 Task: Add Barbara's Corn Flakes to the cart.
Action: Mouse moved to (613, 229)
Screenshot: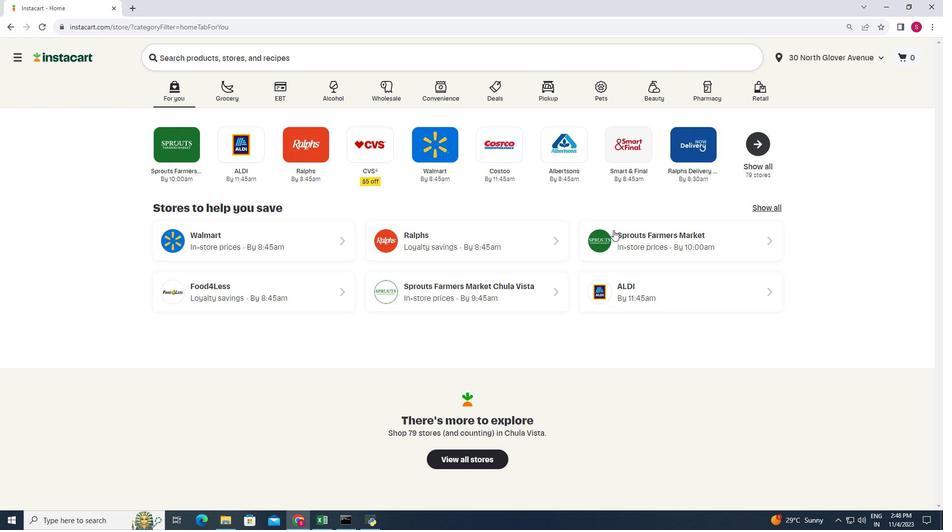 
Action: Mouse pressed left at (613, 229)
Screenshot: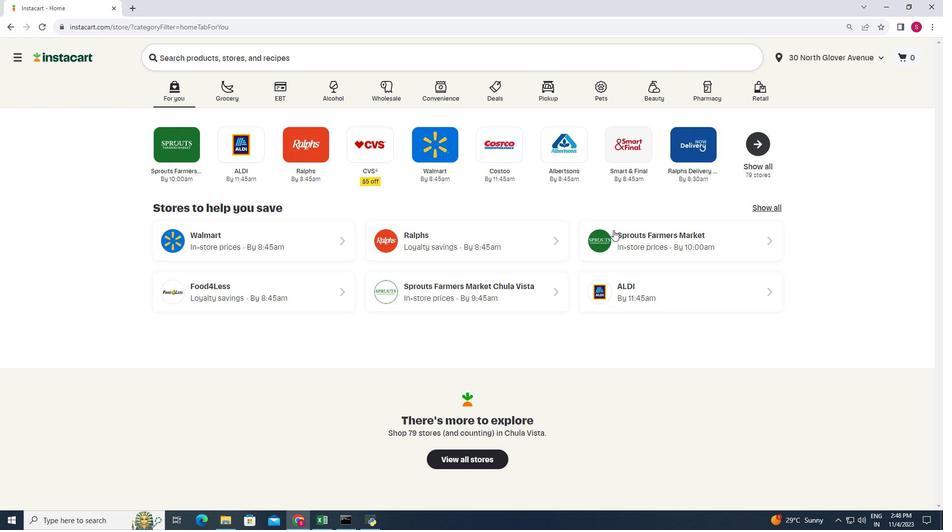 
Action: Mouse moved to (38, 269)
Screenshot: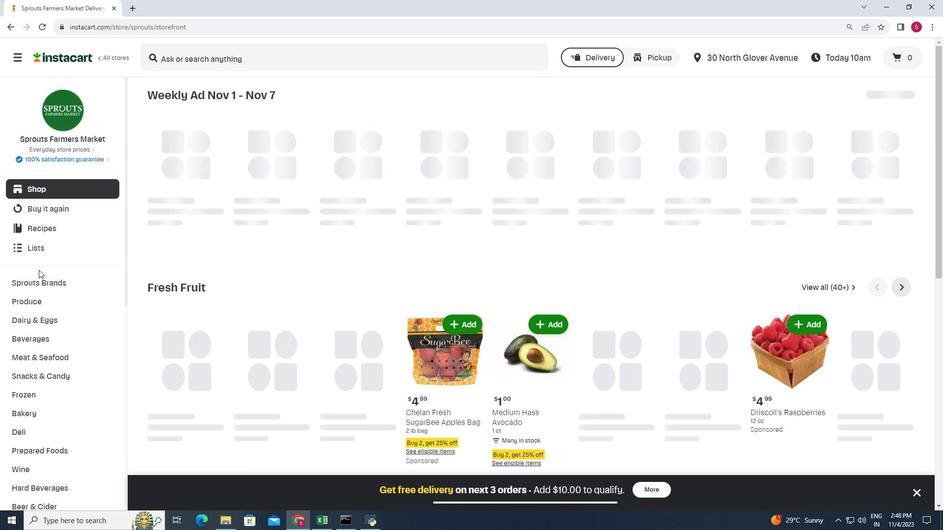 
Action: Mouse scrolled (38, 269) with delta (0, 0)
Screenshot: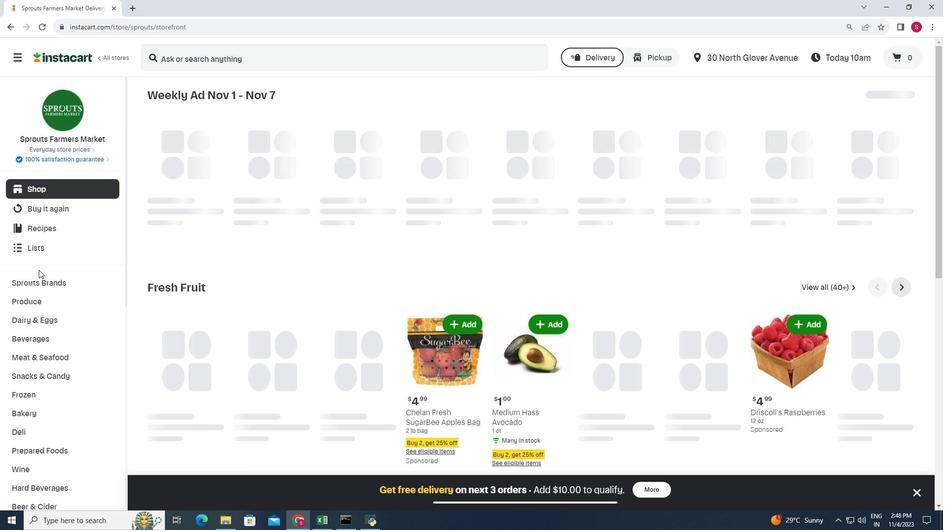 
Action: Mouse scrolled (38, 269) with delta (0, 0)
Screenshot: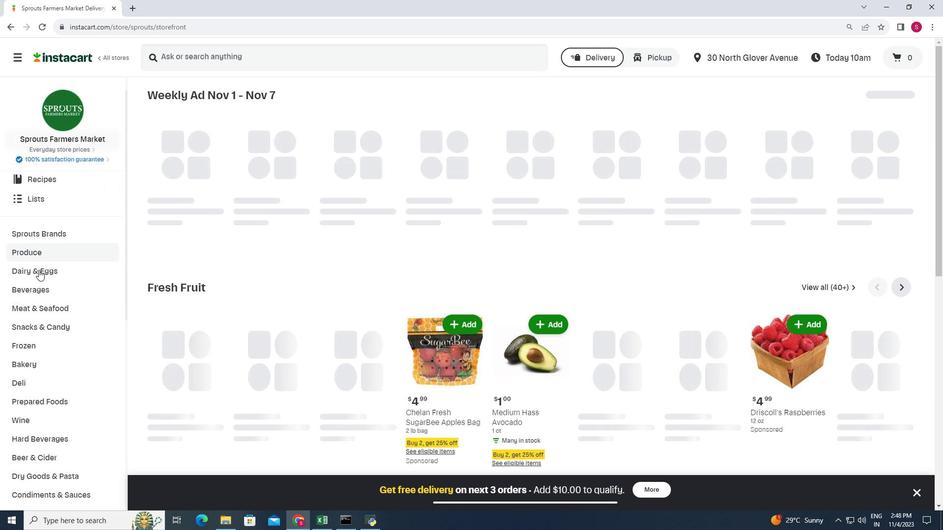 
Action: Mouse moved to (41, 267)
Screenshot: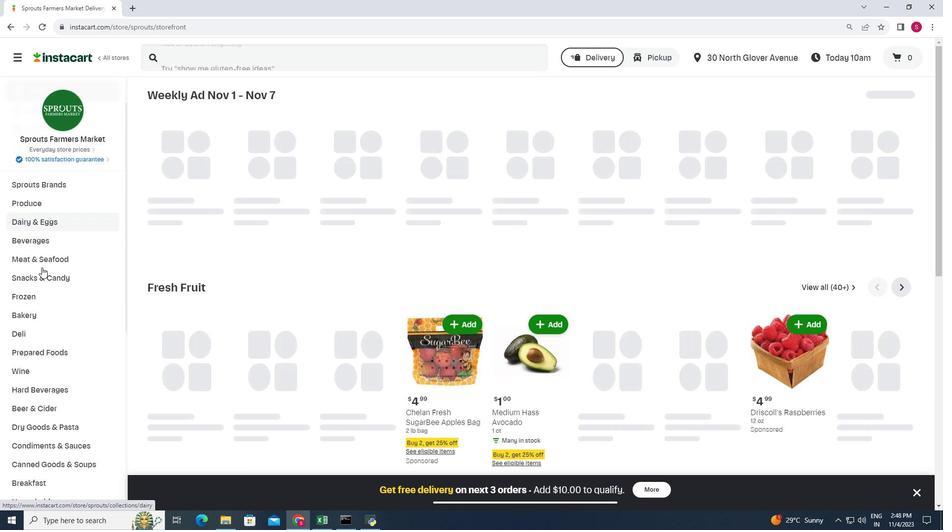 
Action: Mouse scrolled (41, 266) with delta (0, 0)
Screenshot: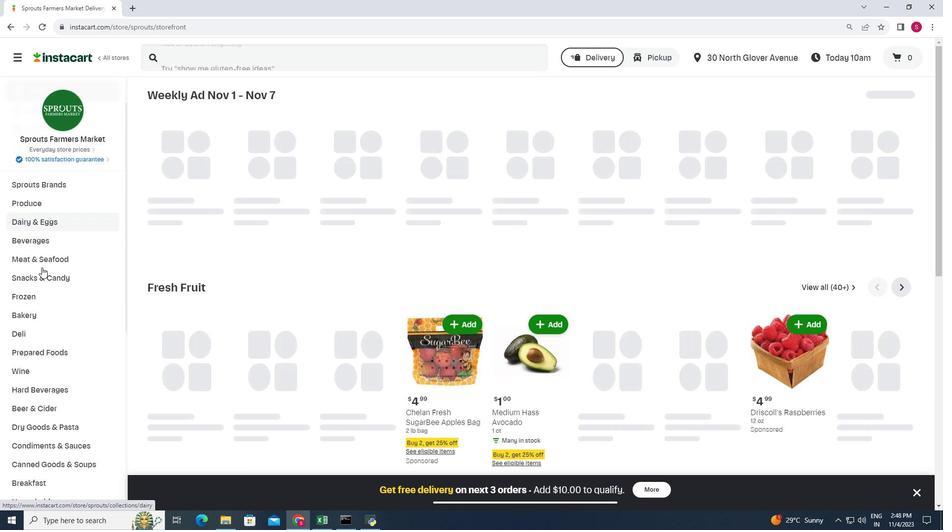 
Action: Mouse moved to (41, 240)
Screenshot: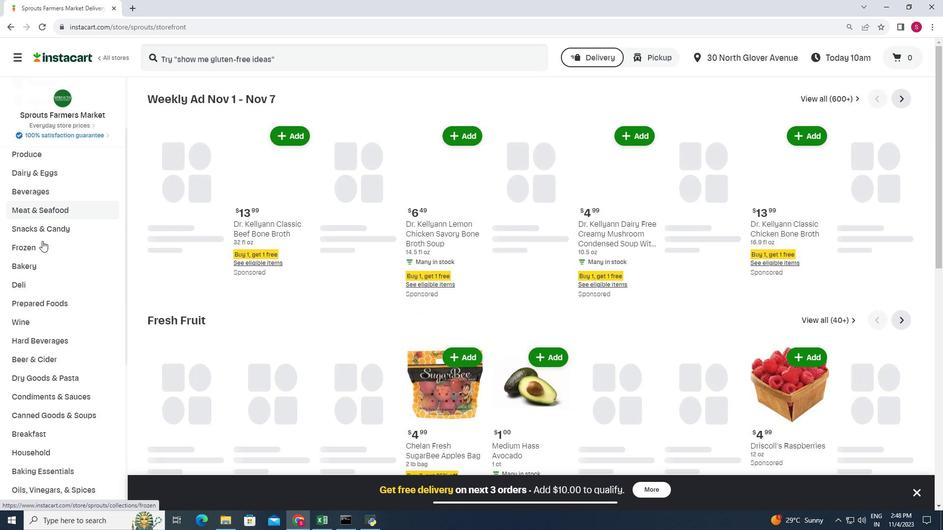 
Action: Mouse scrolled (41, 240) with delta (0, 0)
Screenshot: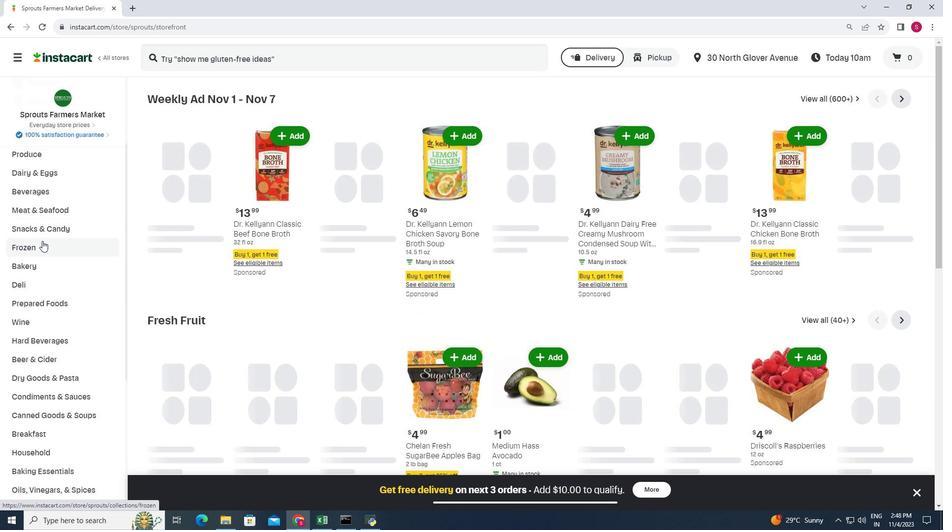 
Action: Mouse moved to (45, 386)
Screenshot: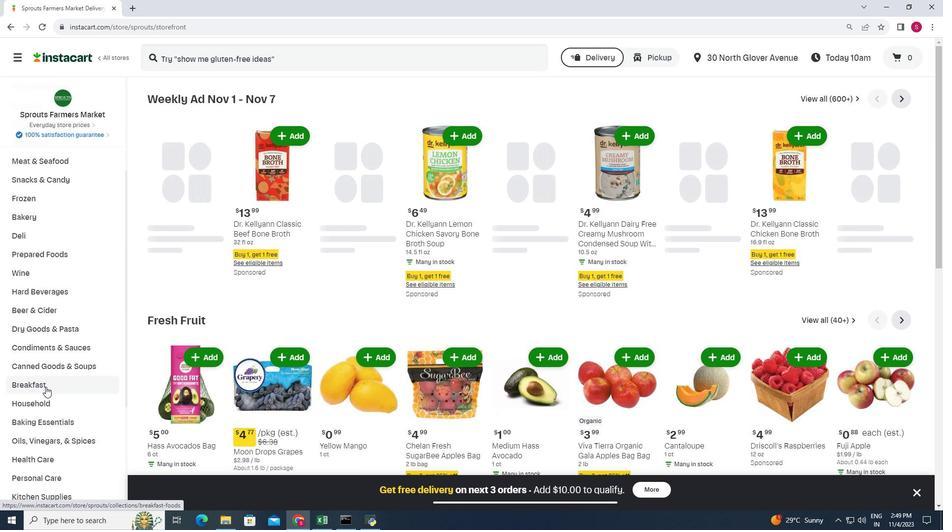 
Action: Mouse pressed left at (45, 386)
Screenshot: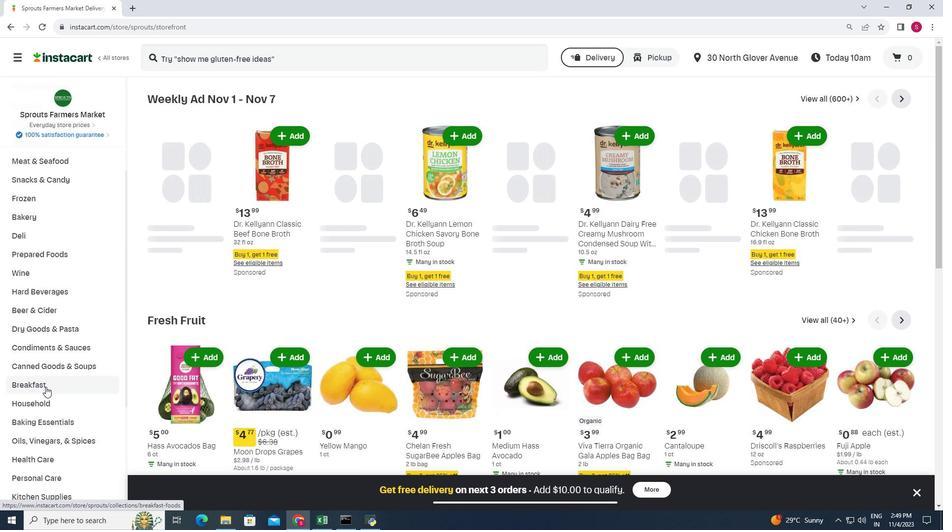 
Action: Mouse moved to (656, 118)
Screenshot: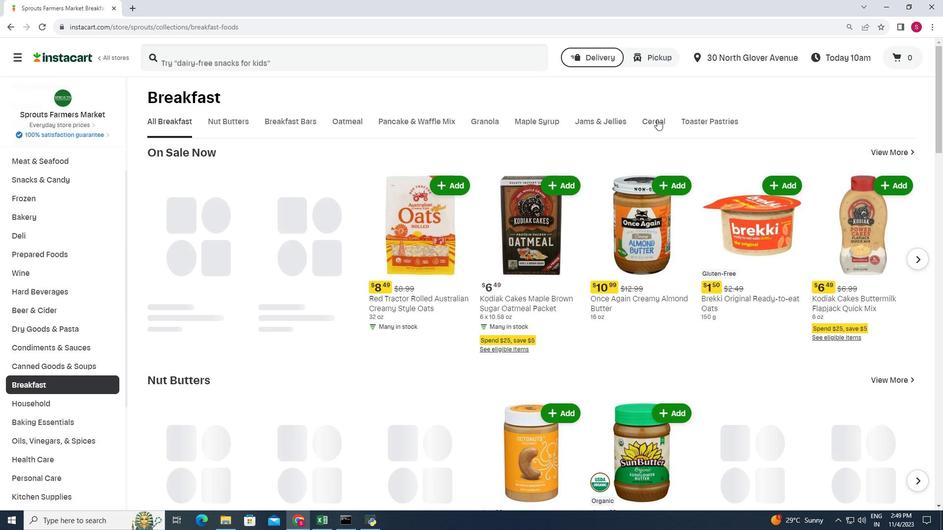 
Action: Mouse pressed left at (656, 118)
Screenshot: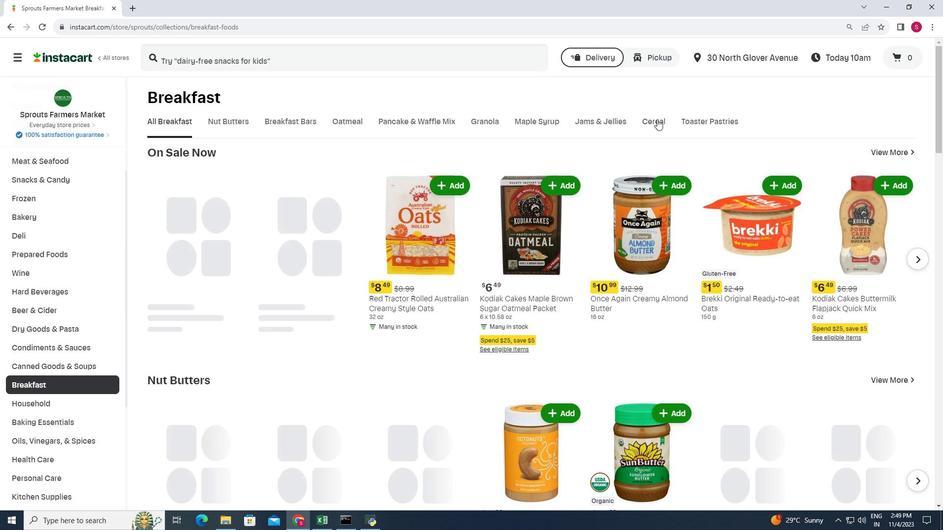 
Action: Mouse moved to (435, 153)
Screenshot: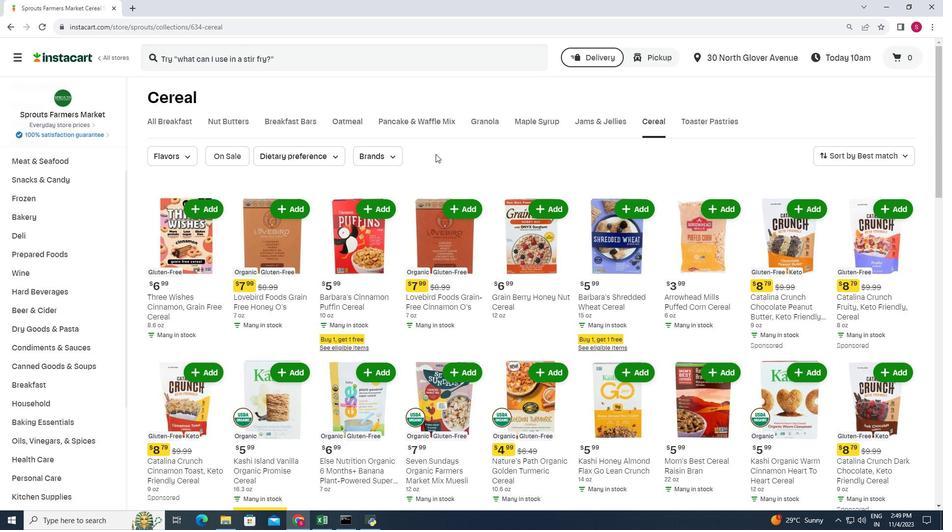 
Action: Mouse scrolled (435, 153) with delta (0, 0)
Screenshot: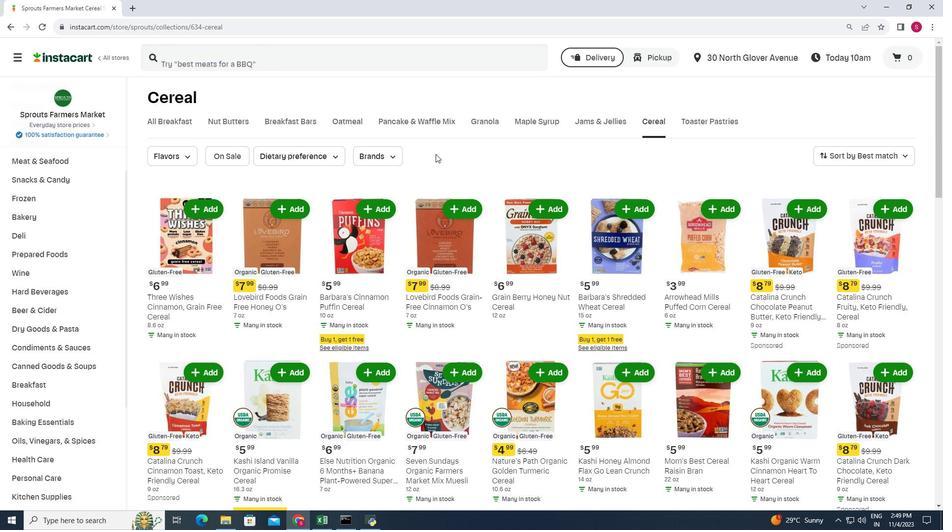 
Action: Mouse scrolled (435, 153) with delta (0, 0)
Screenshot: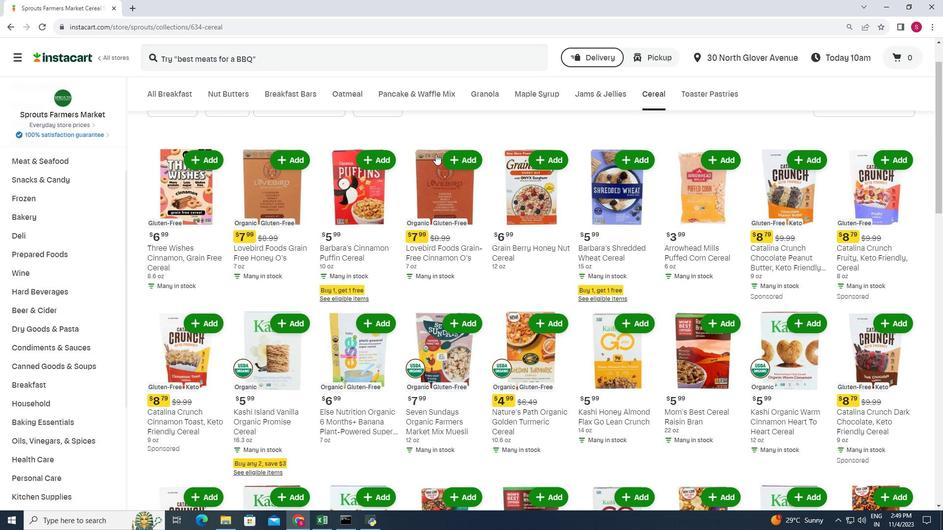
Action: Mouse scrolled (435, 153) with delta (0, 0)
Screenshot: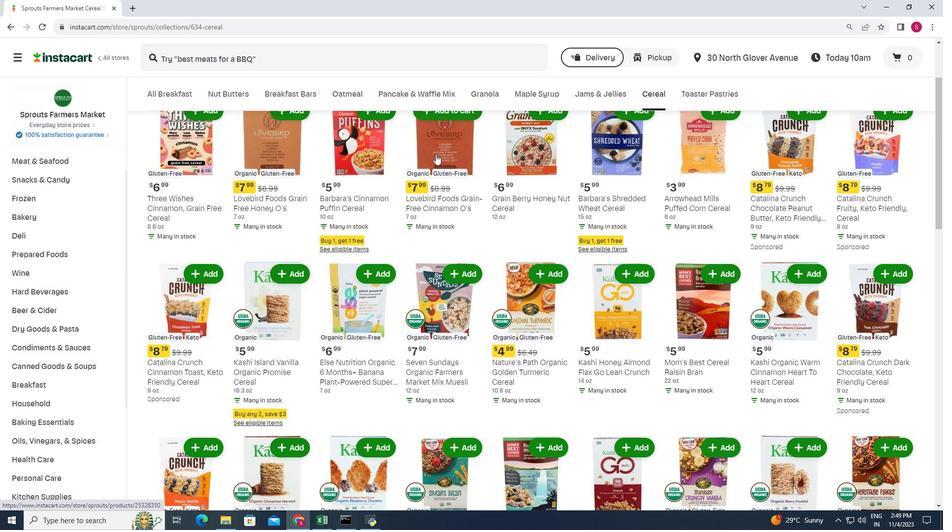 
Action: Mouse scrolled (435, 153) with delta (0, 0)
Screenshot: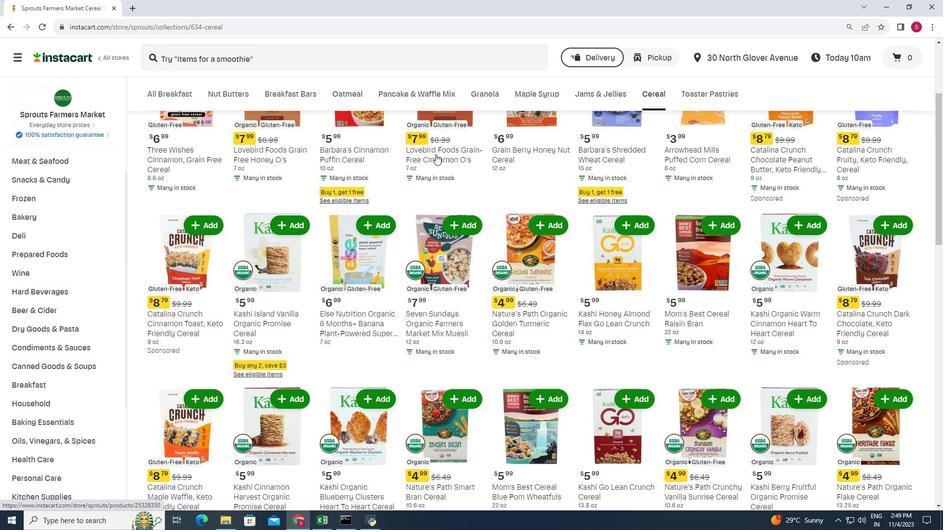 
Action: Mouse scrolled (435, 153) with delta (0, 0)
Screenshot: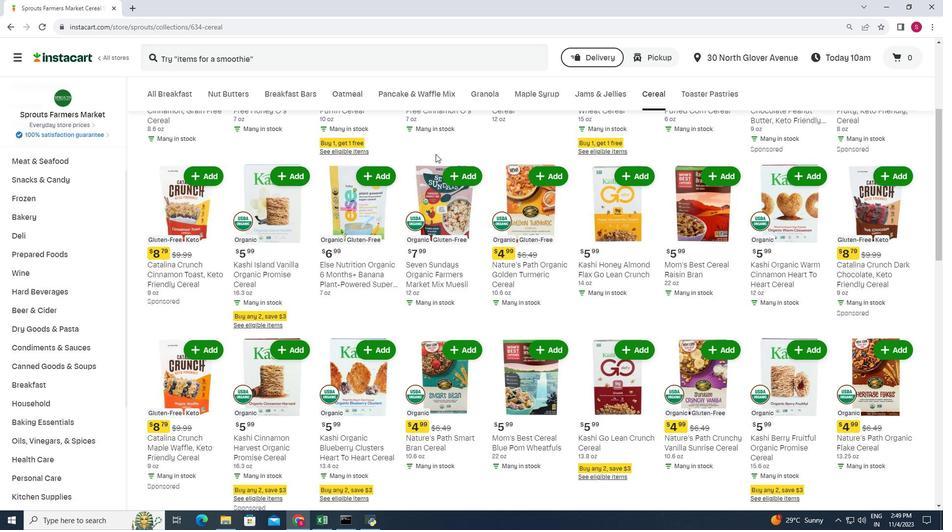 
Action: Mouse scrolled (435, 153) with delta (0, 0)
Screenshot: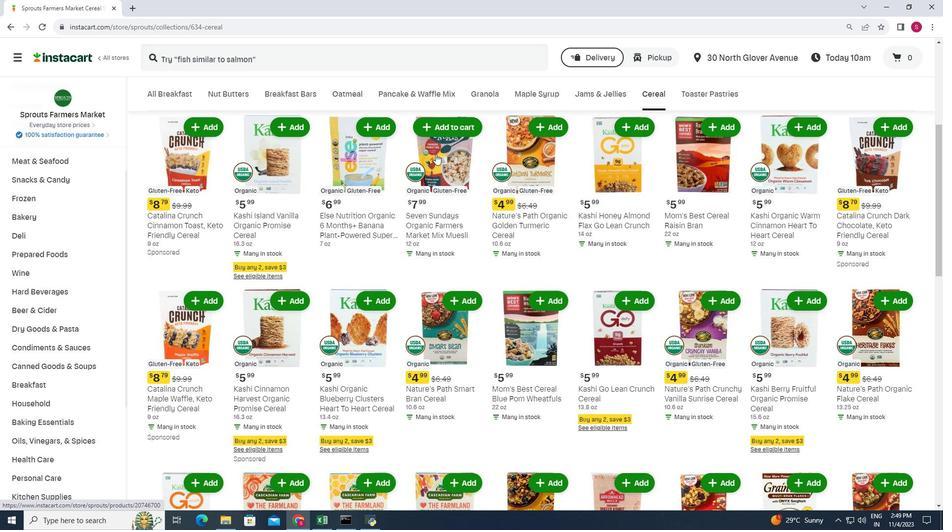
Action: Mouse scrolled (435, 153) with delta (0, 0)
Screenshot: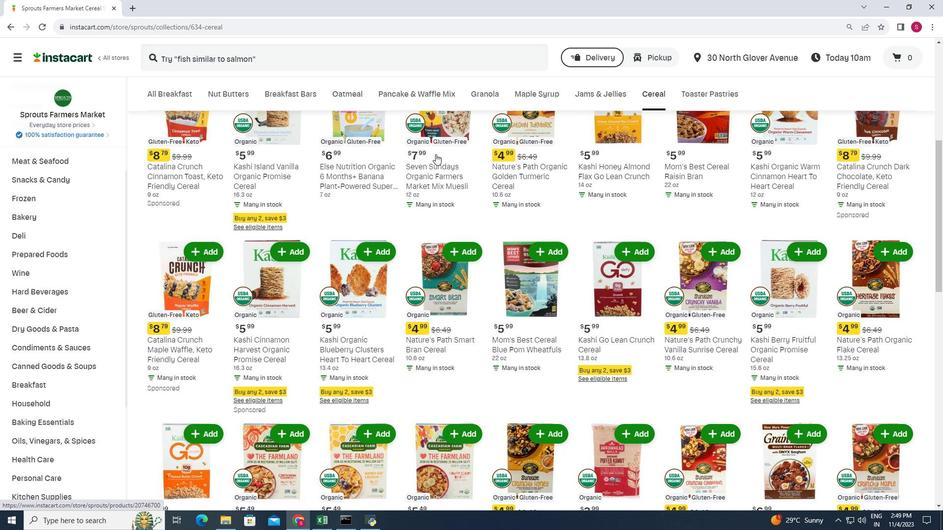 
Action: Mouse scrolled (435, 153) with delta (0, 0)
Screenshot: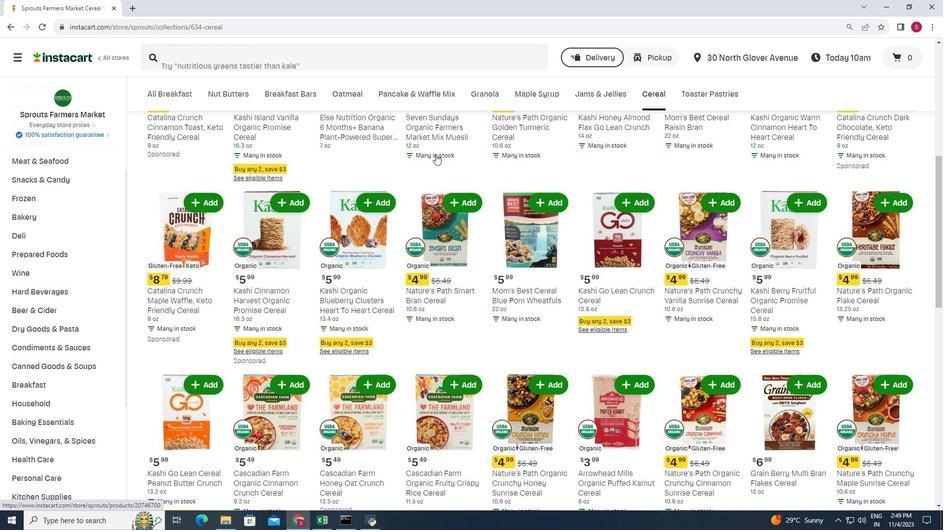 
Action: Mouse moved to (435, 153)
Screenshot: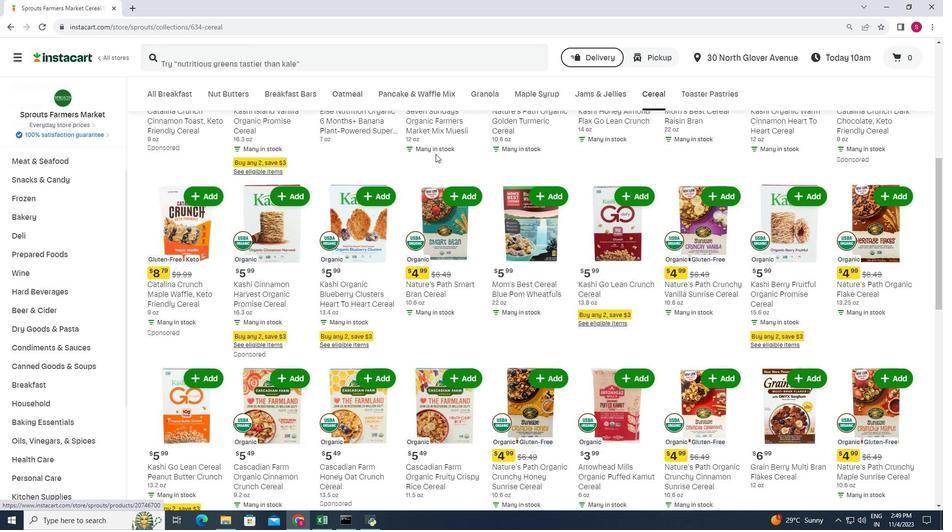 
Action: Mouse scrolled (435, 153) with delta (0, 0)
Screenshot: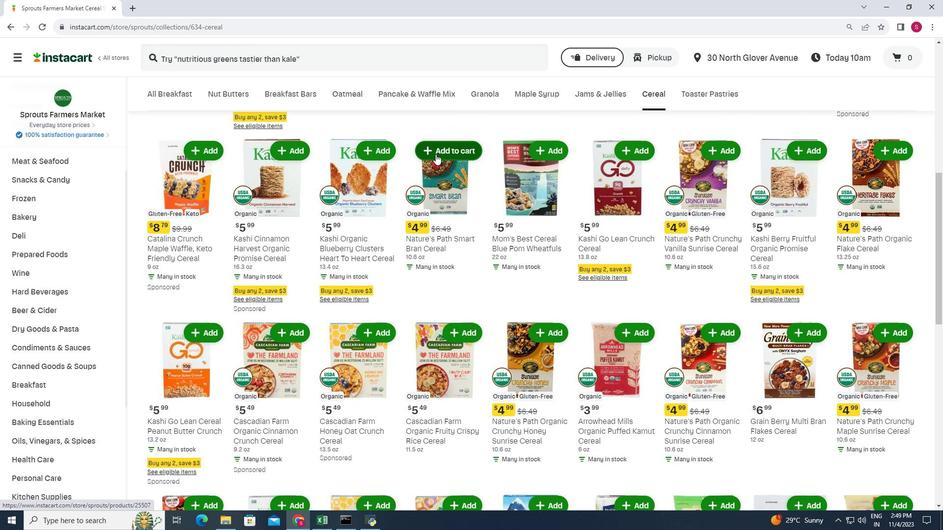 
Action: Mouse scrolled (435, 153) with delta (0, 0)
Screenshot: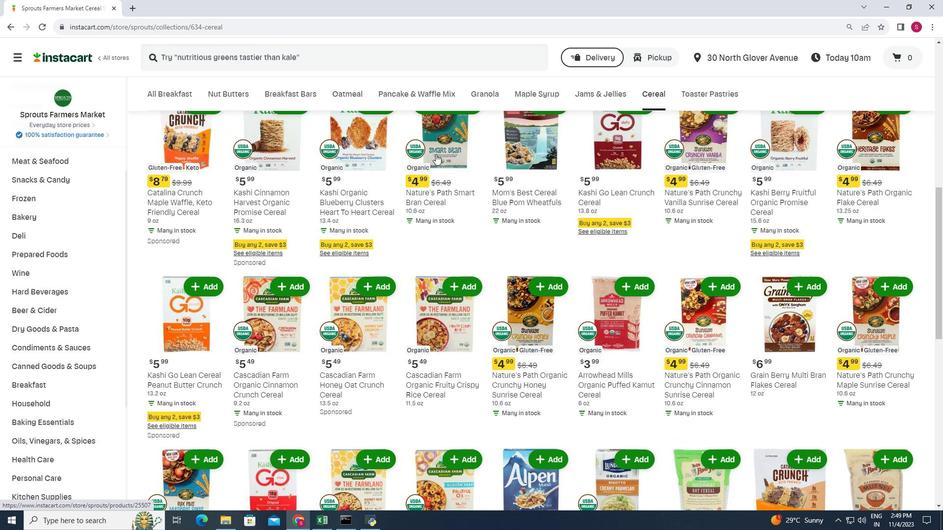 
Action: Mouse moved to (435, 153)
Screenshot: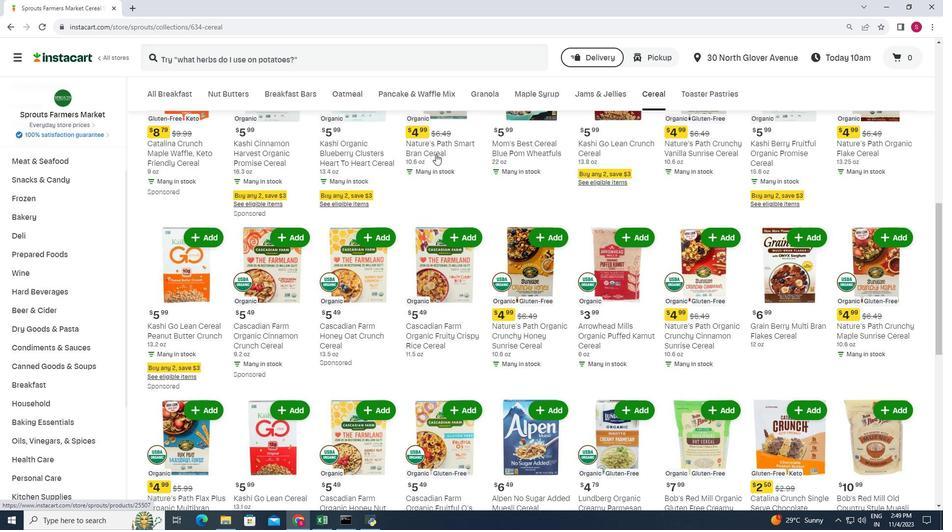 
Action: Mouse scrolled (435, 153) with delta (0, 0)
Screenshot: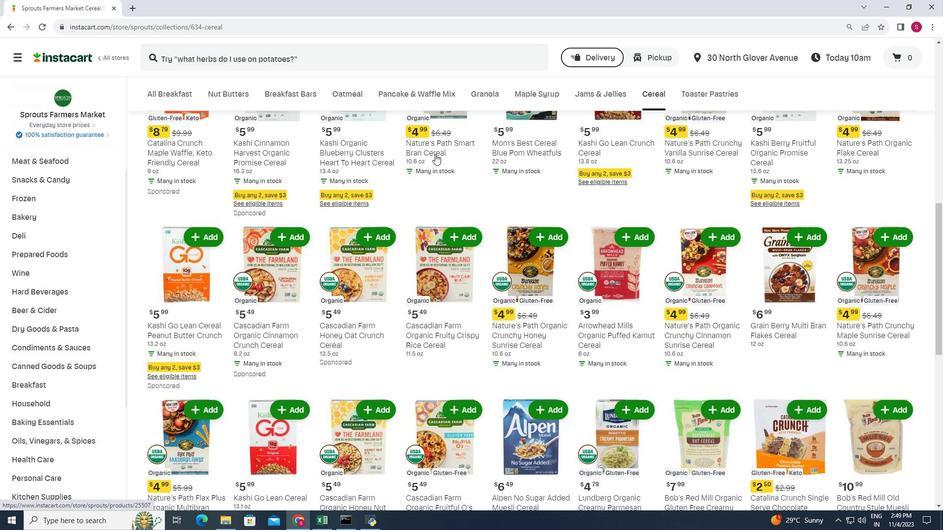 
Action: Mouse moved to (434, 154)
Screenshot: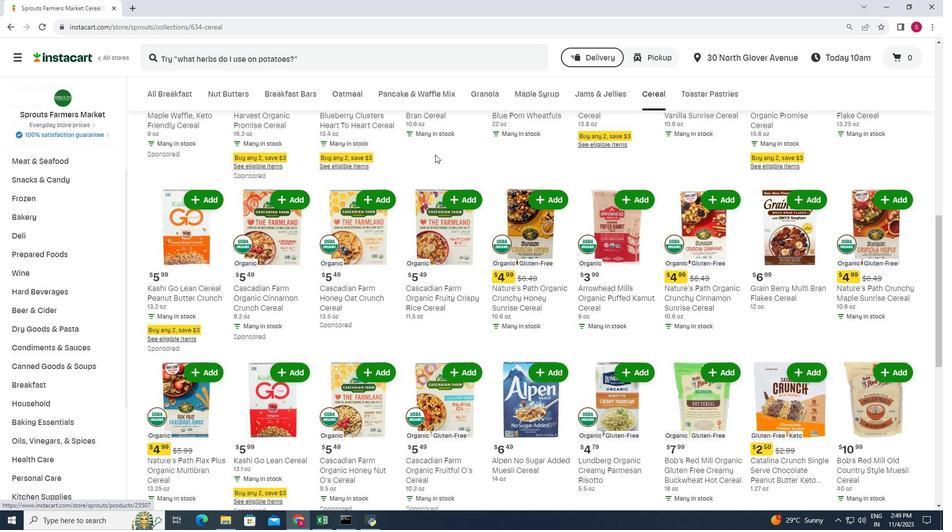 
Action: Mouse scrolled (434, 153) with delta (0, 0)
Screenshot: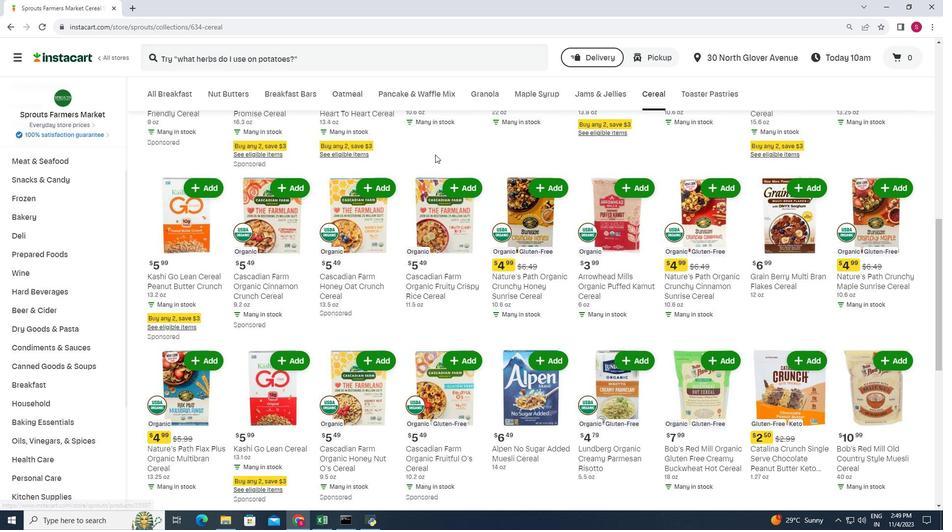 
Action: Mouse moved to (435, 154)
Screenshot: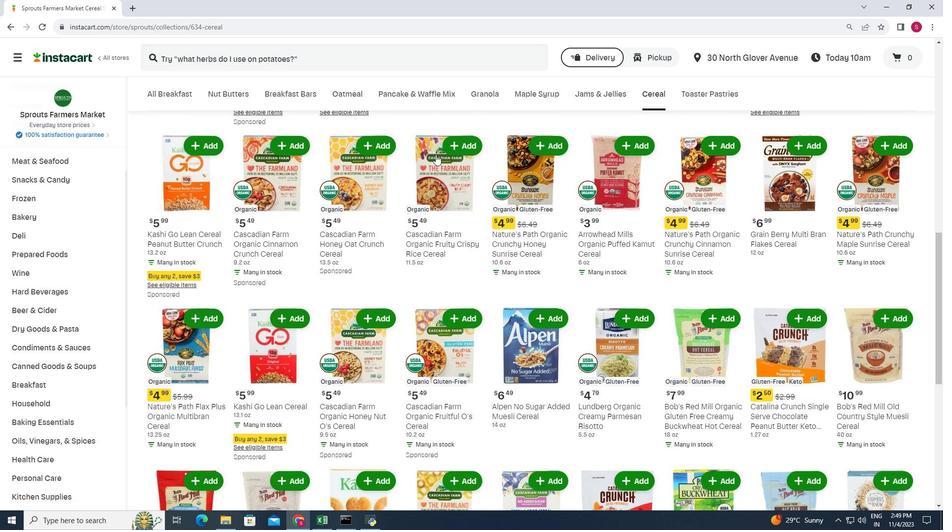 
Action: Mouse scrolled (435, 153) with delta (0, 0)
Screenshot: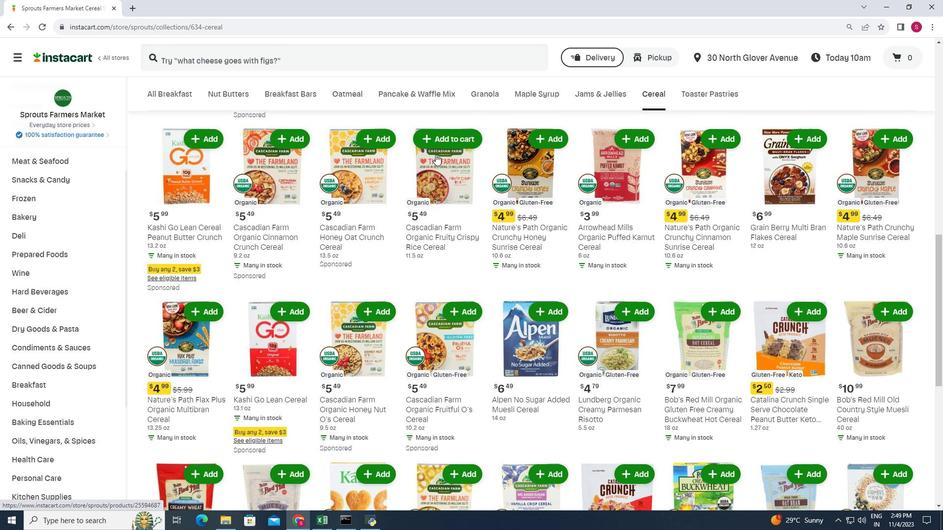 
Action: Mouse scrolled (435, 153) with delta (0, 0)
Screenshot: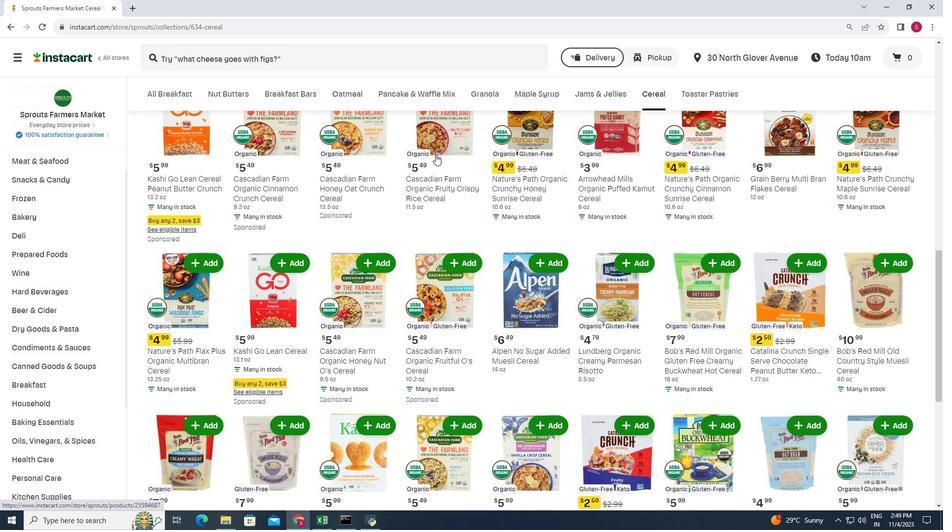 
Action: Mouse moved to (435, 154)
Screenshot: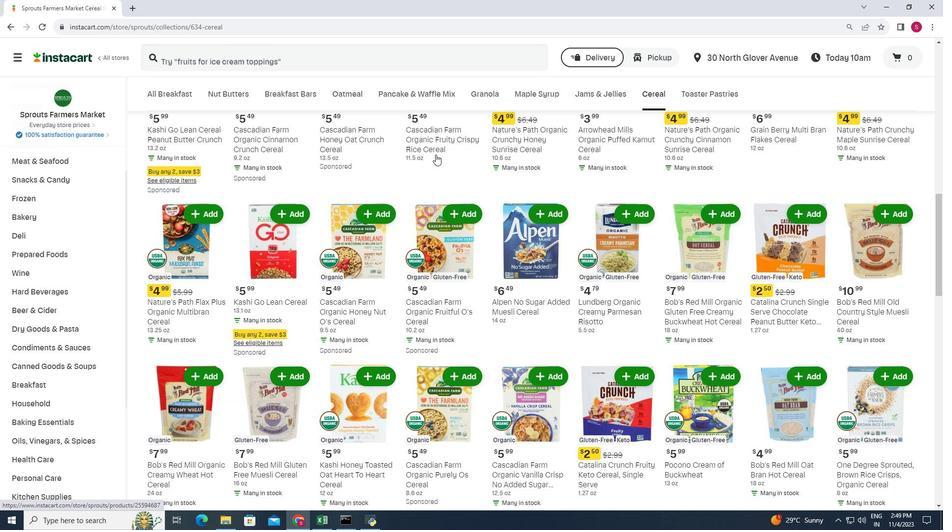
Action: Mouse scrolled (435, 154) with delta (0, 0)
Screenshot: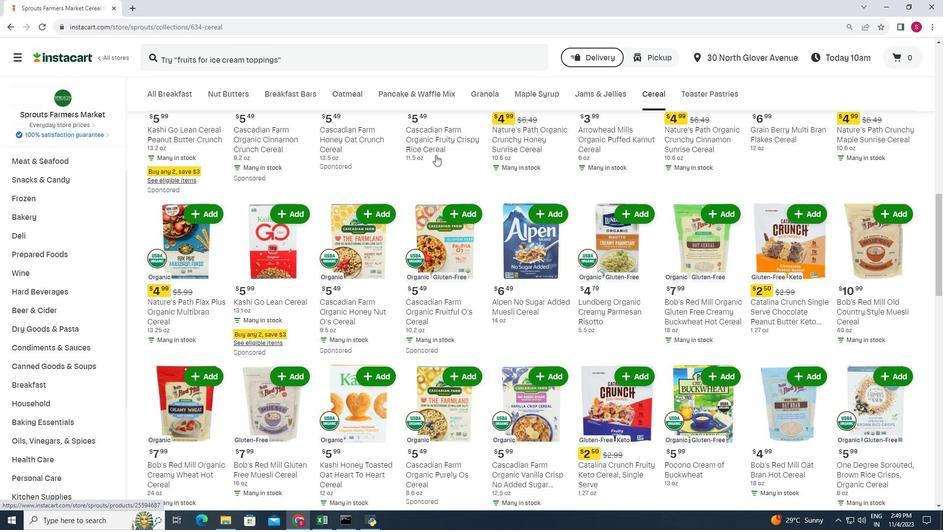 
Action: Mouse scrolled (435, 154) with delta (0, 0)
Screenshot: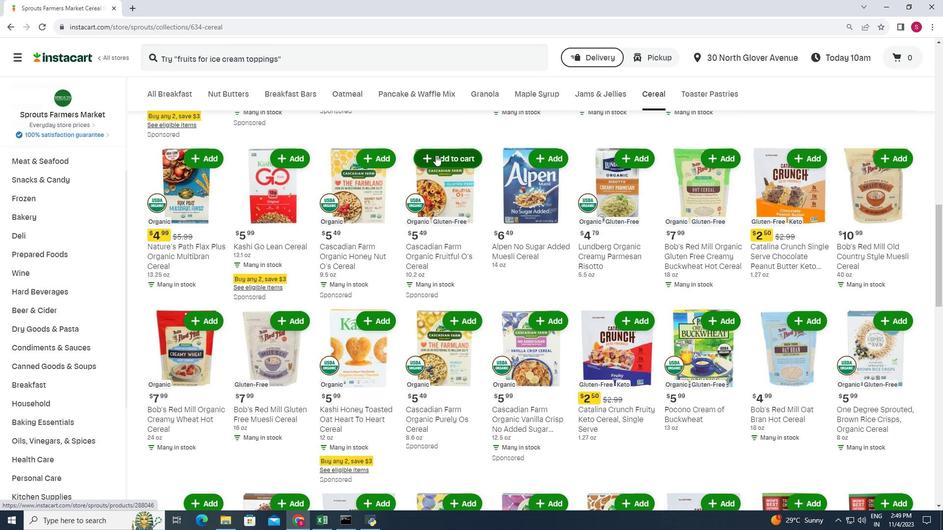 
Action: Mouse moved to (435, 155)
Screenshot: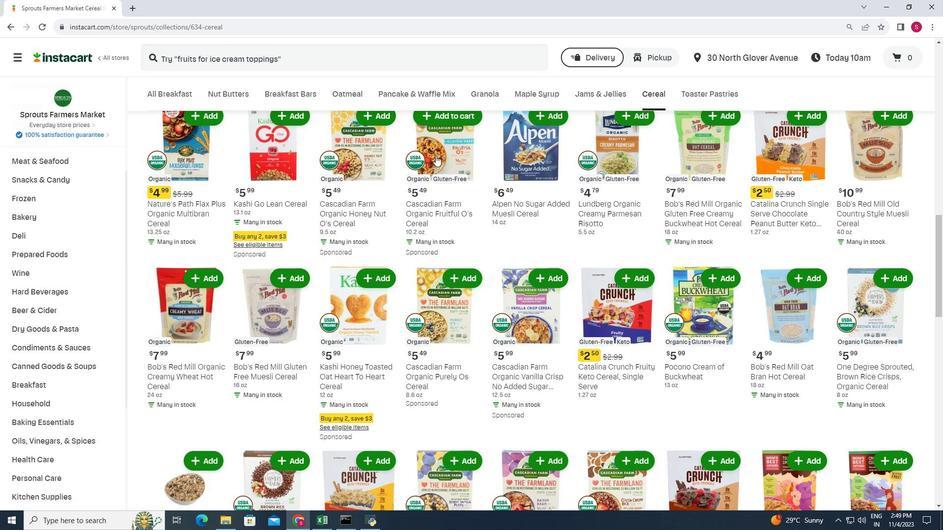 
Action: Mouse scrolled (435, 154) with delta (0, 0)
Screenshot: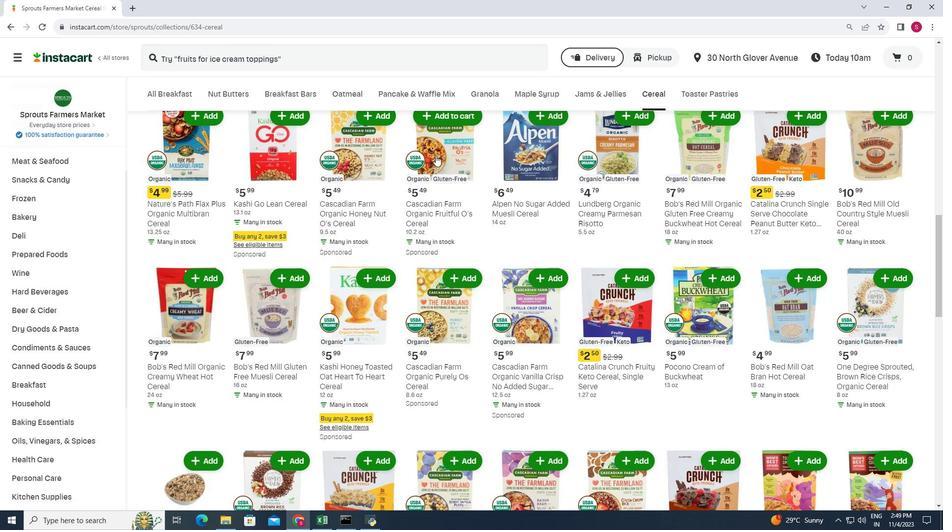 
Action: Mouse moved to (434, 155)
Screenshot: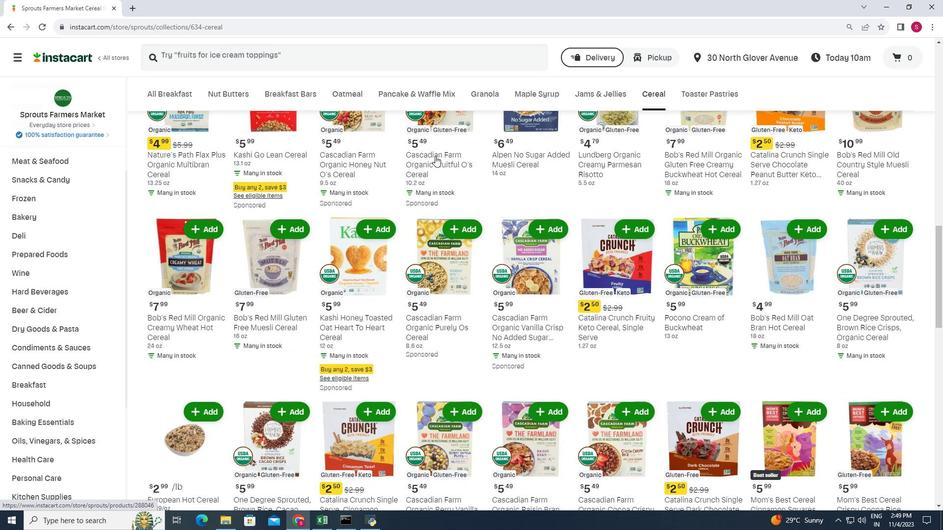 
Action: Mouse scrolled (434, 155) with delta (0, 0)
Screenshot: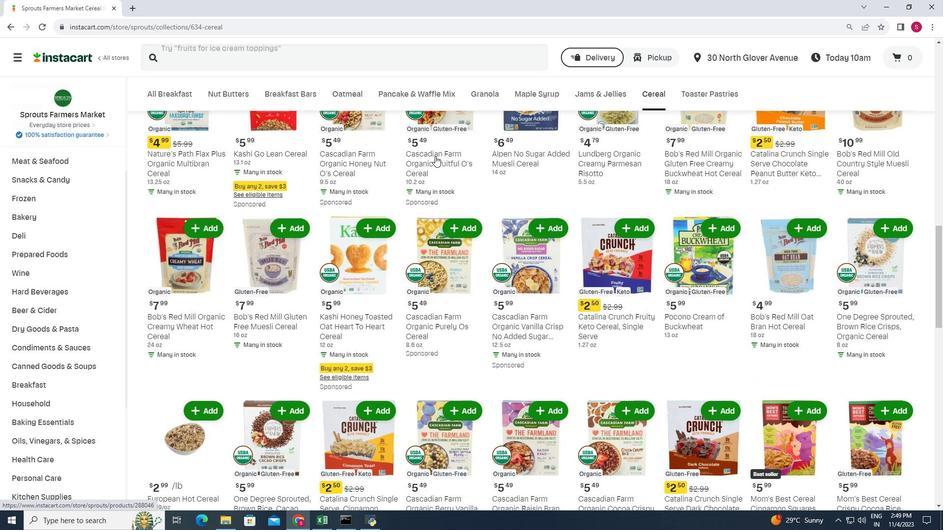 
Action: Mouse moved to (434, 156)
Screenshot: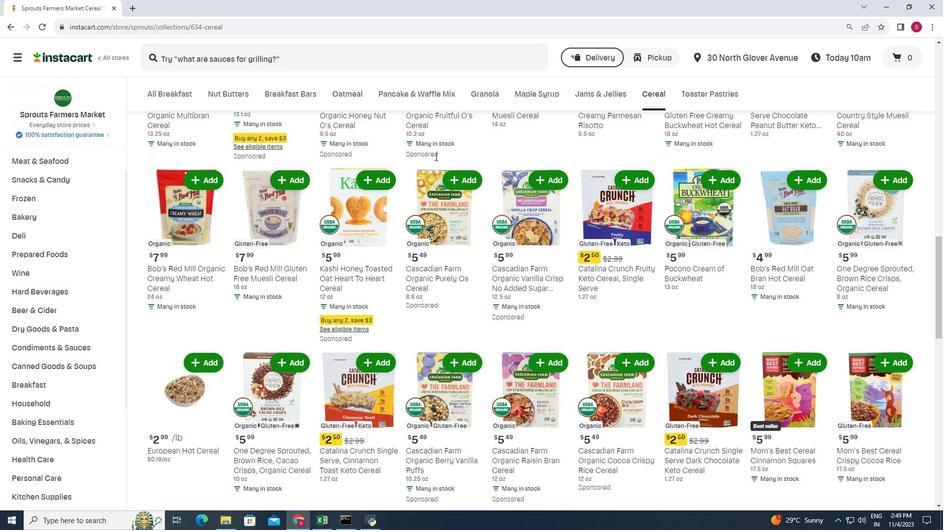 
Action: Mouse scrolled (434, 155) with delta (0, 0)
Screenshot: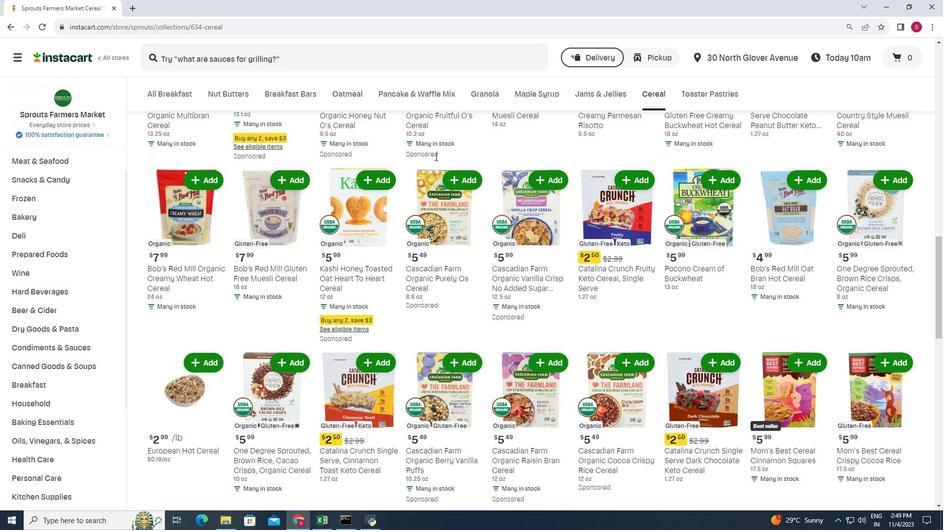 
Action: Mouse moved to (434, 156)
Screenshot: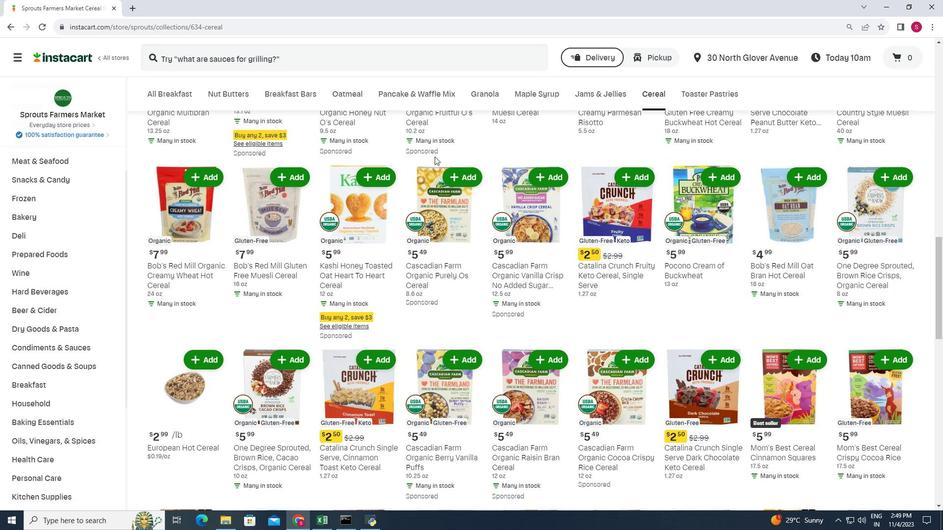 
Action: Mouse scrolled (434, 155) with delta (0, 0)
Screenshot: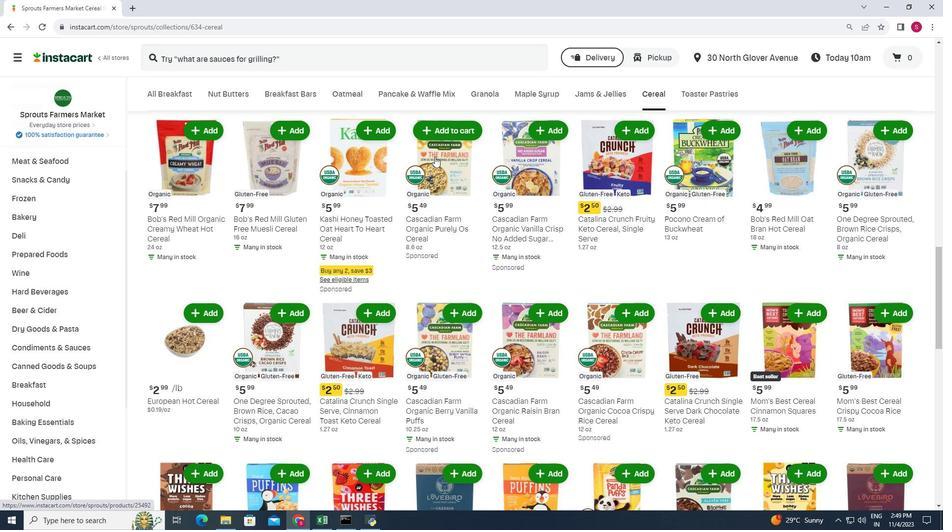 
Action: Mouse scrolled (434, 155) with delta (0, 0)
Screenshot: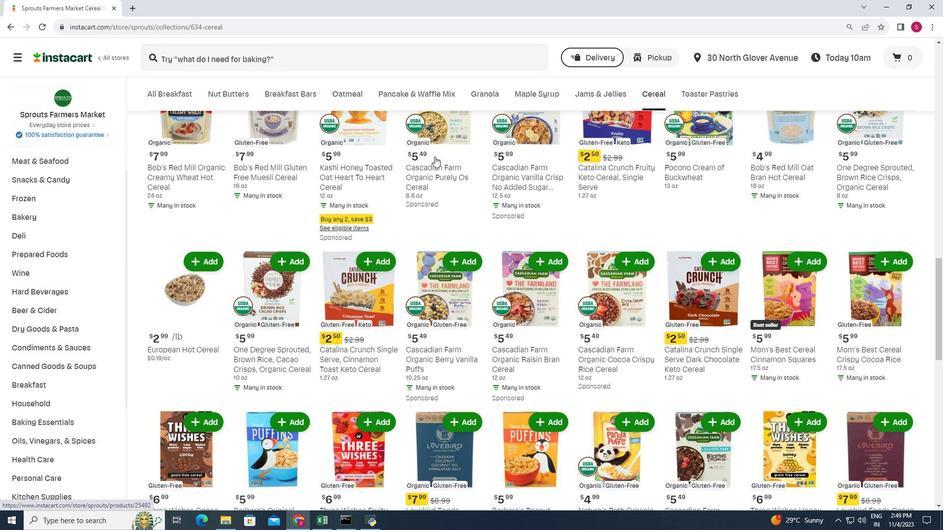 
Action: Mouse scrolled (434, 155) with delta (0, 0)
Screenshot: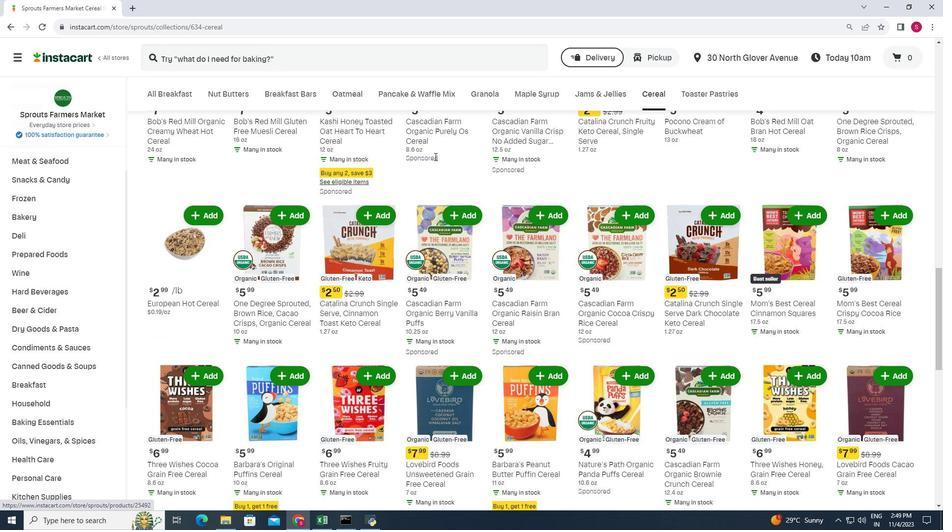 
Action: Mouse scrolled (434, 155) with delta (0, 0)
Screenshot: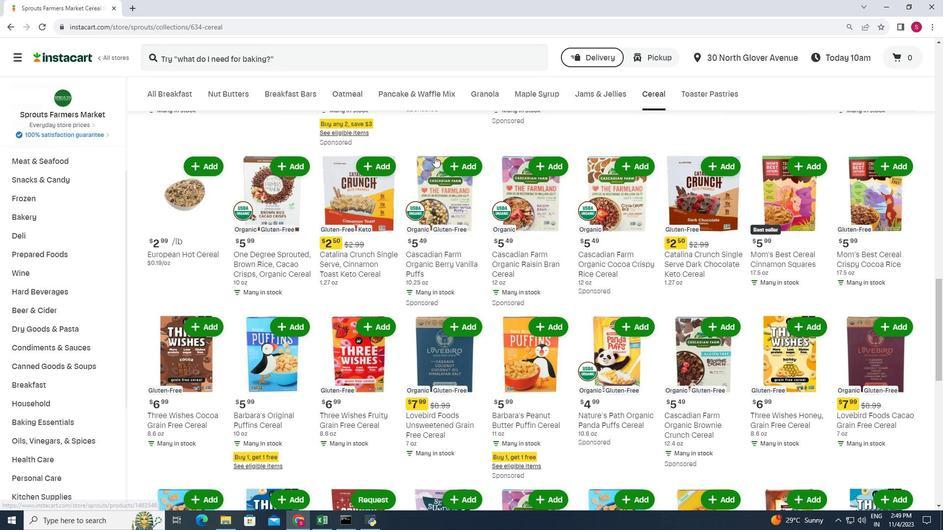 
Action: Mouse scrolled (434, 155) with delta (0, 0)
Screenshot: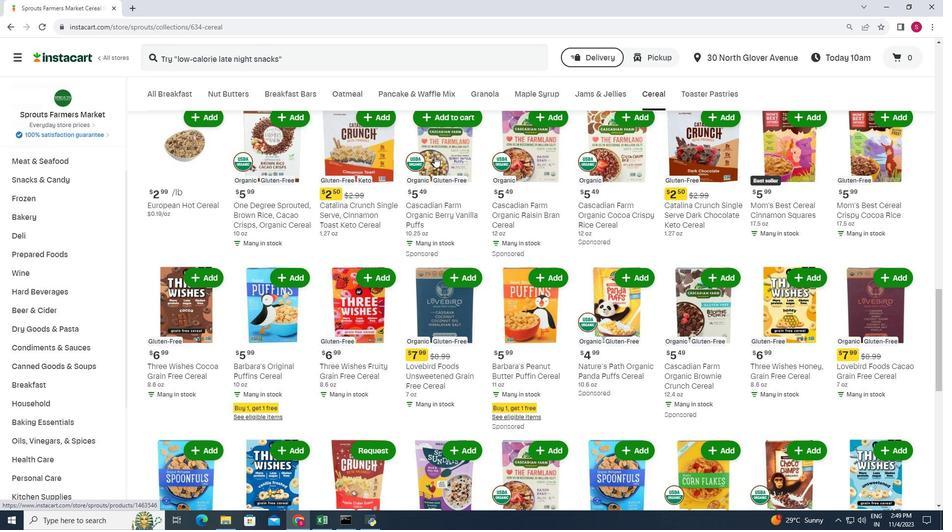 
Action: Mouse scrolled (434, 155) with delta (0, 0)
Screenshot: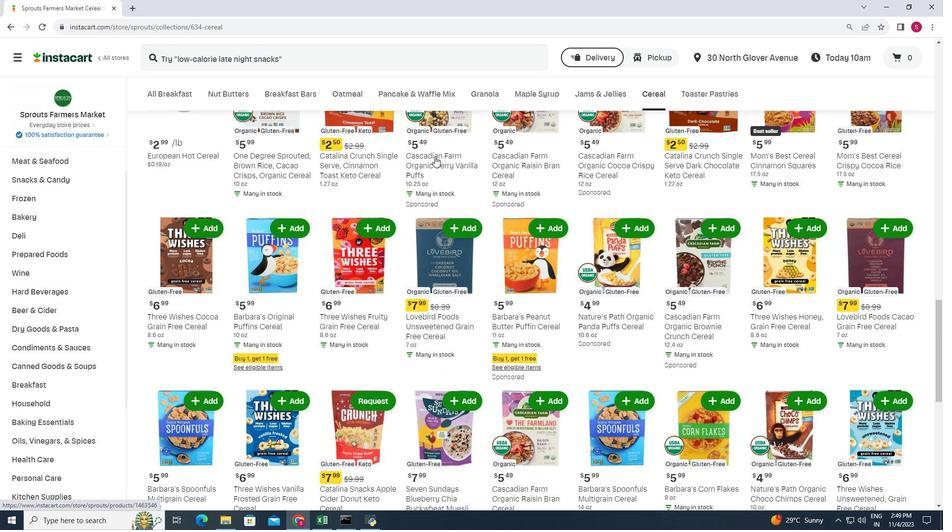 
Action: Mouse scrolled (434, 155) with delta (0, 0)
Screenshot: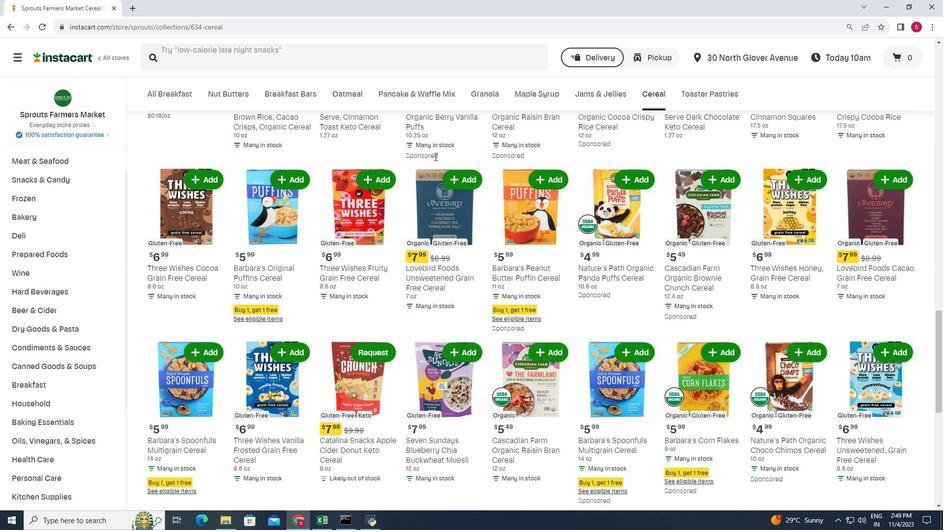 
Action: Mouse scrolled (434, 155) with delta (0, 0)
Screenshot: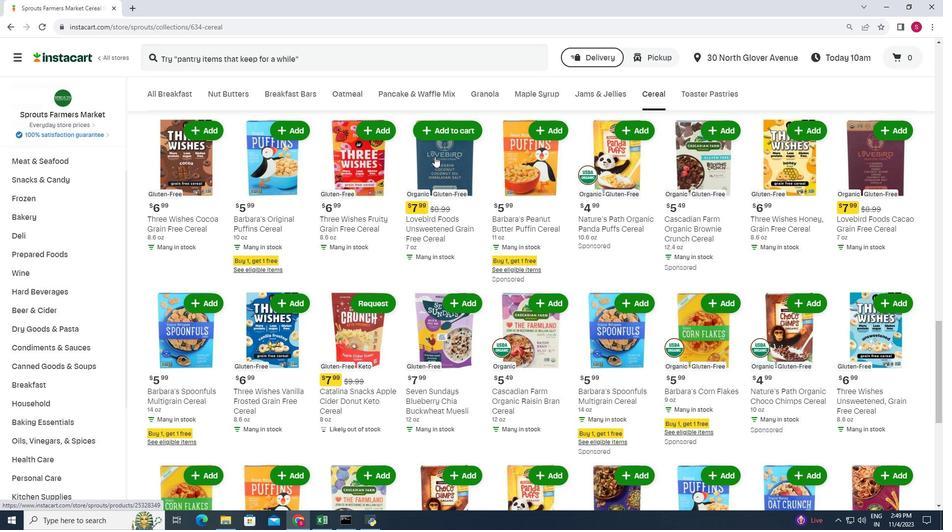 
Action: Mouse moved to (715, 249)
Screenshot: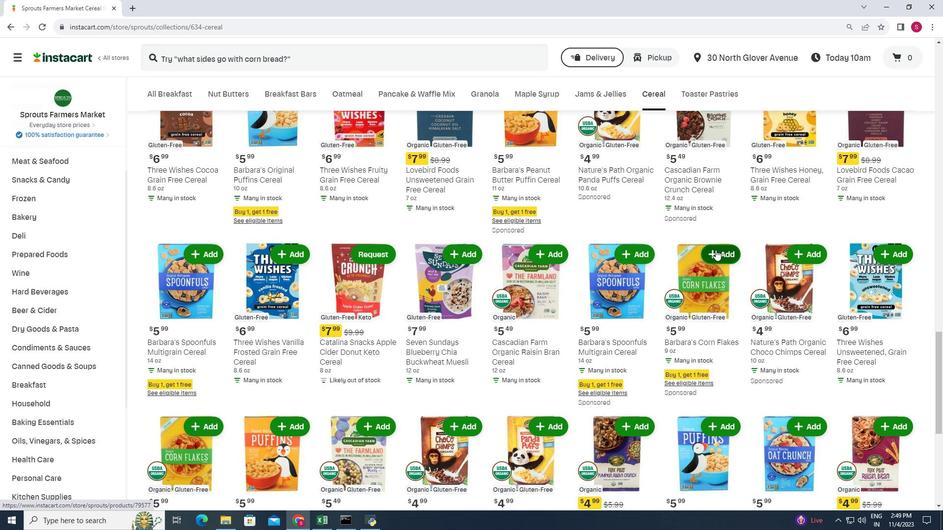 
Action: Mouse pressed left at (715, 249)
Screenshot: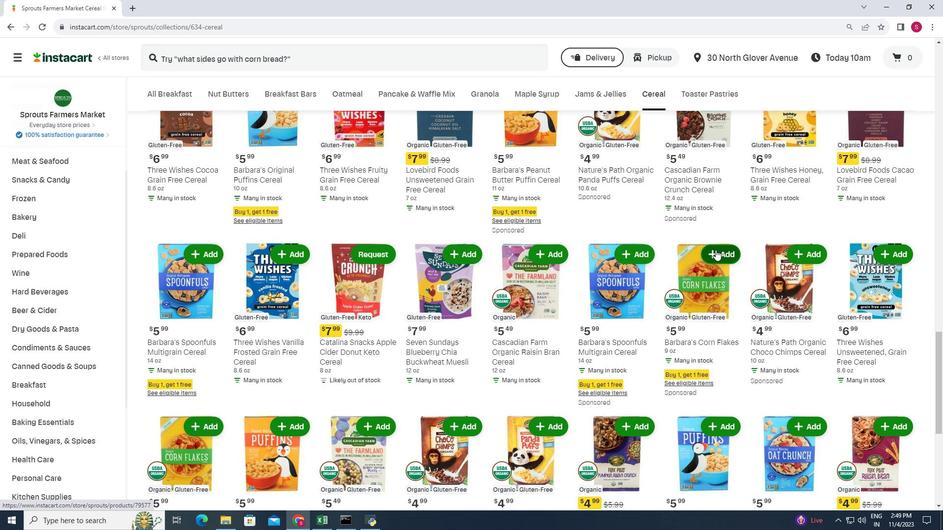 
Action: Mouse moved to (723, 224)
Screenshot: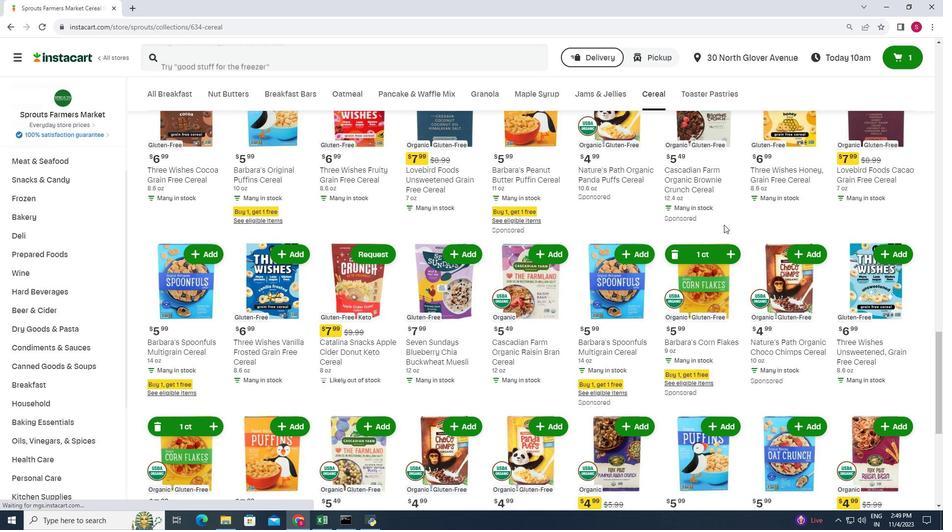 
